 Task: Add the action, sort the list by votes in list in descending order.
Action: Mouse moved to (331, 180)
Screenshot: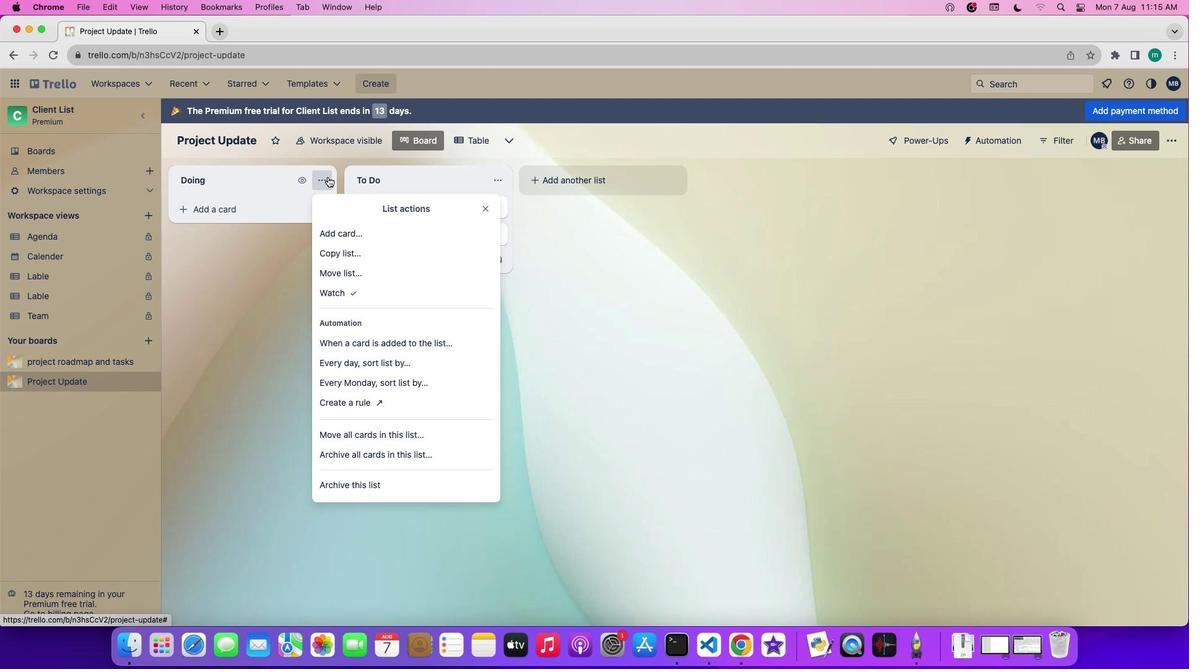 
Action: Mouse pressed left at (331, 180)
Screenshot: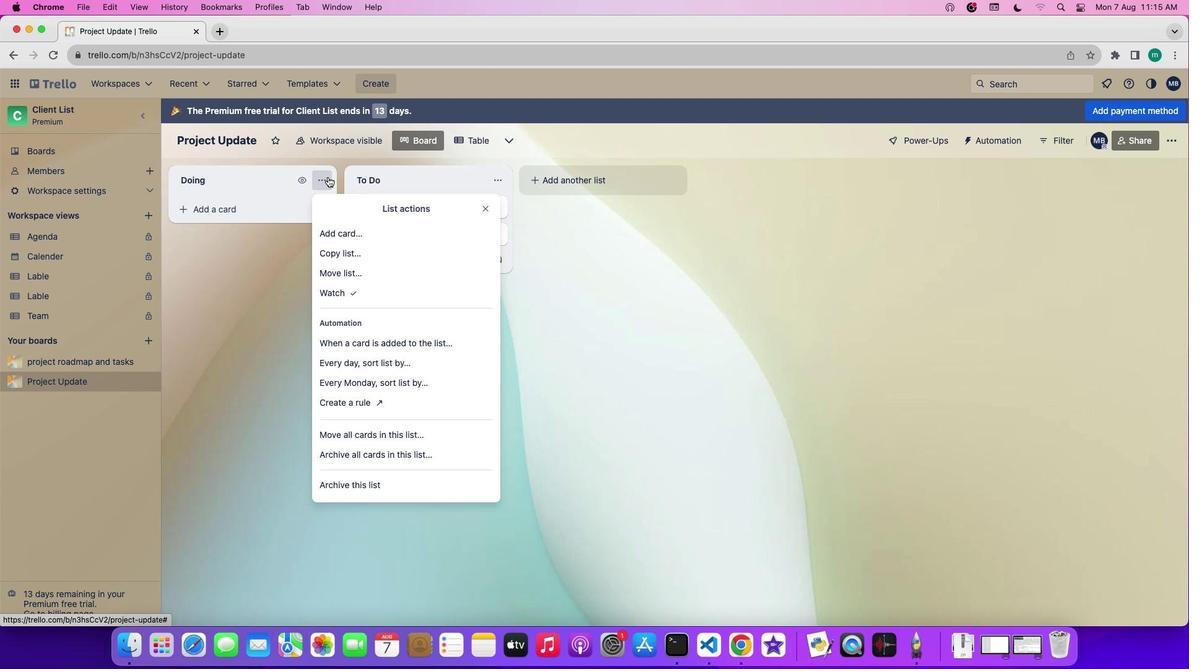 
Action: Mouse moved to (358, 387)
Screenshot: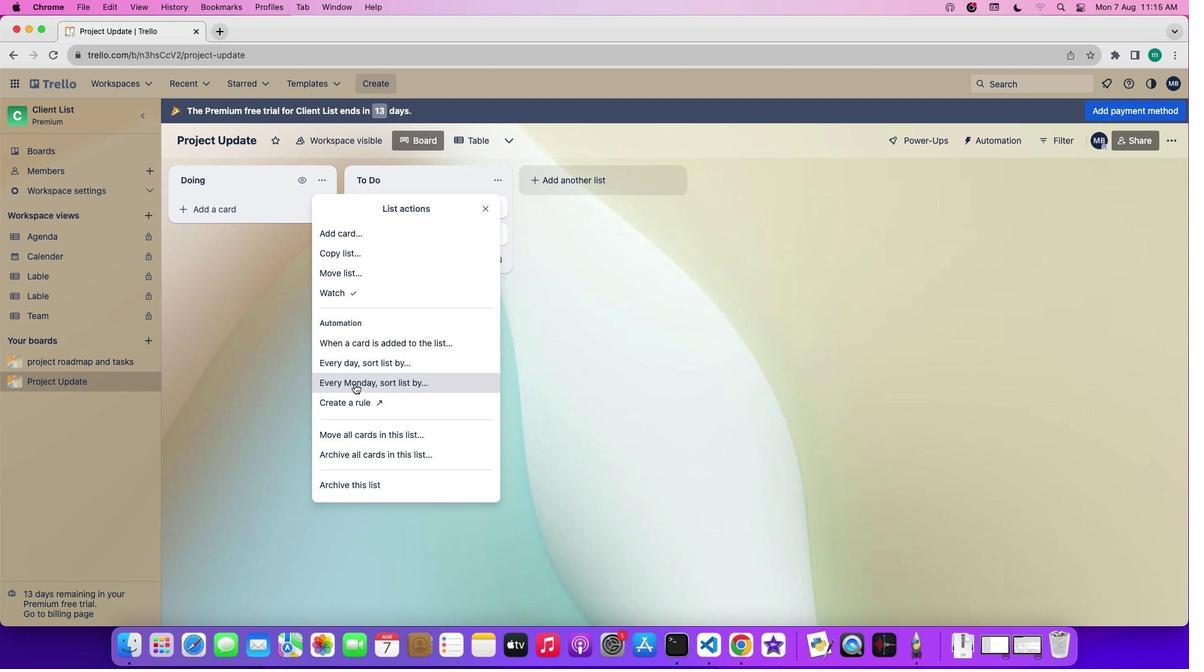 
Action: Mouse pressed left at (358, 387)
Screenshot: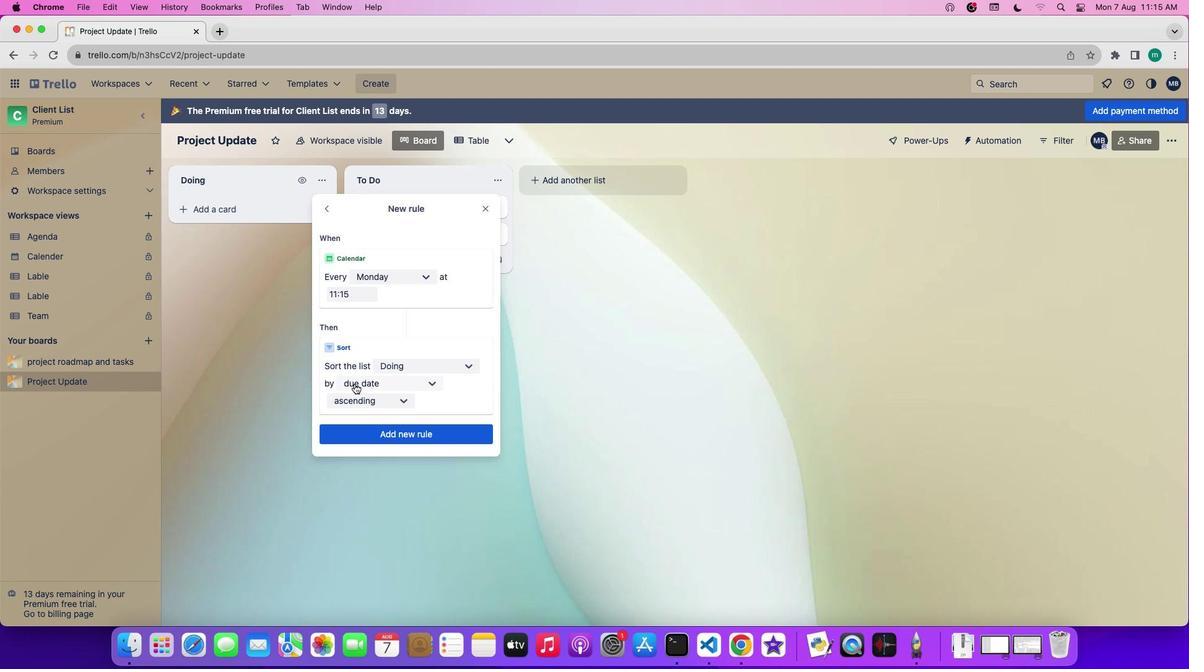 
Action: Mouse moved to (437, 369)
Screenshot: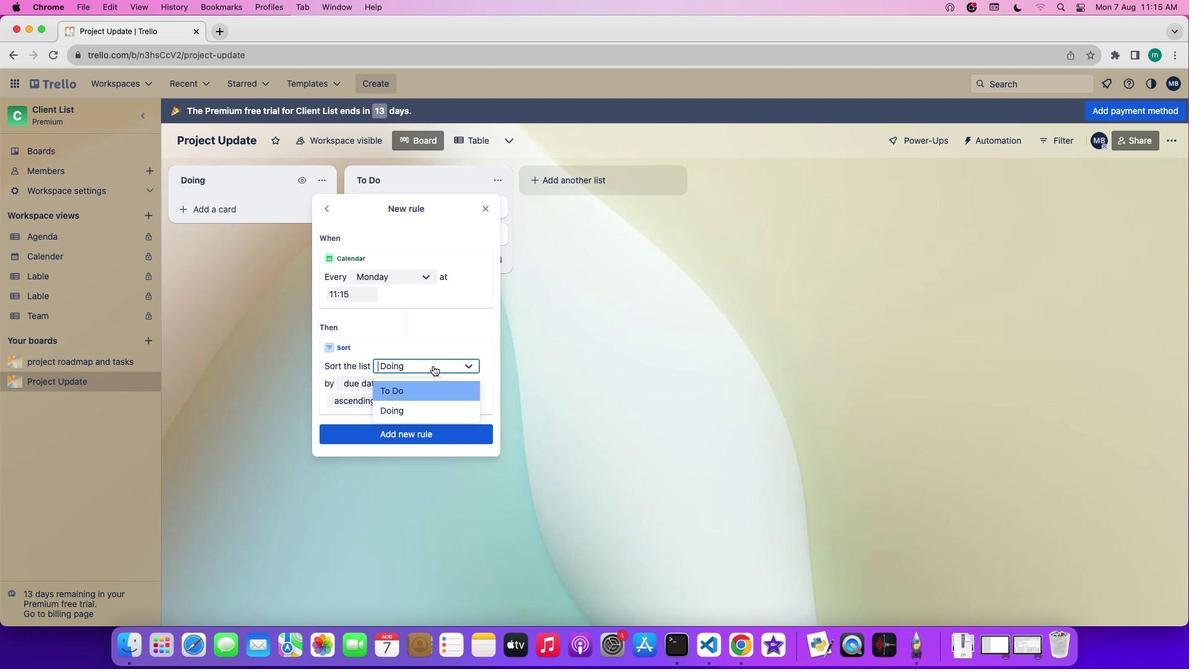 
Action: Mouse pressed left at (437, 369)
Screenshot: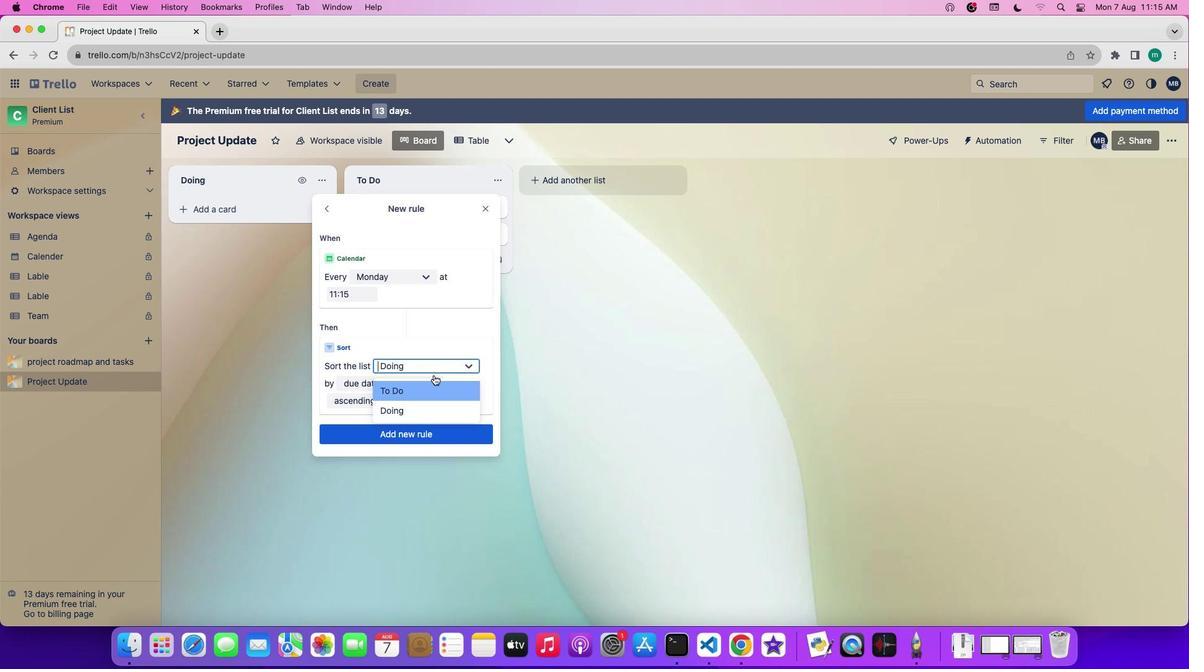 
Action: Mouse moved to (434, 399)
Screenshot: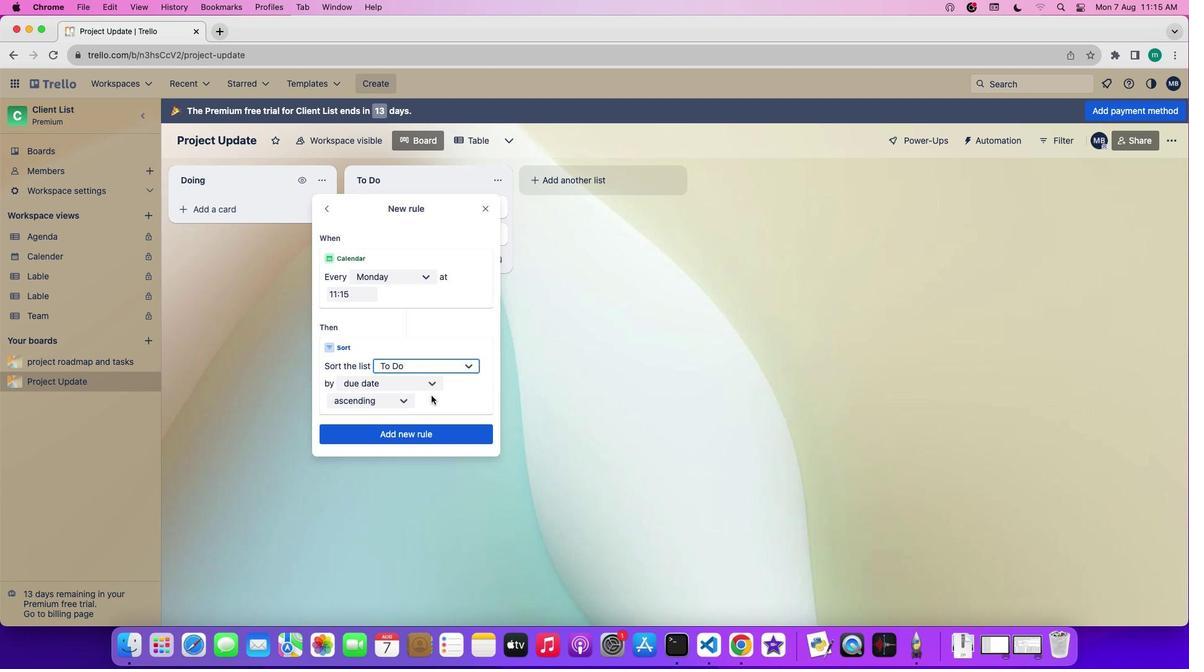 
Action: Mouse pressed left at (434, 399)
Screenshot: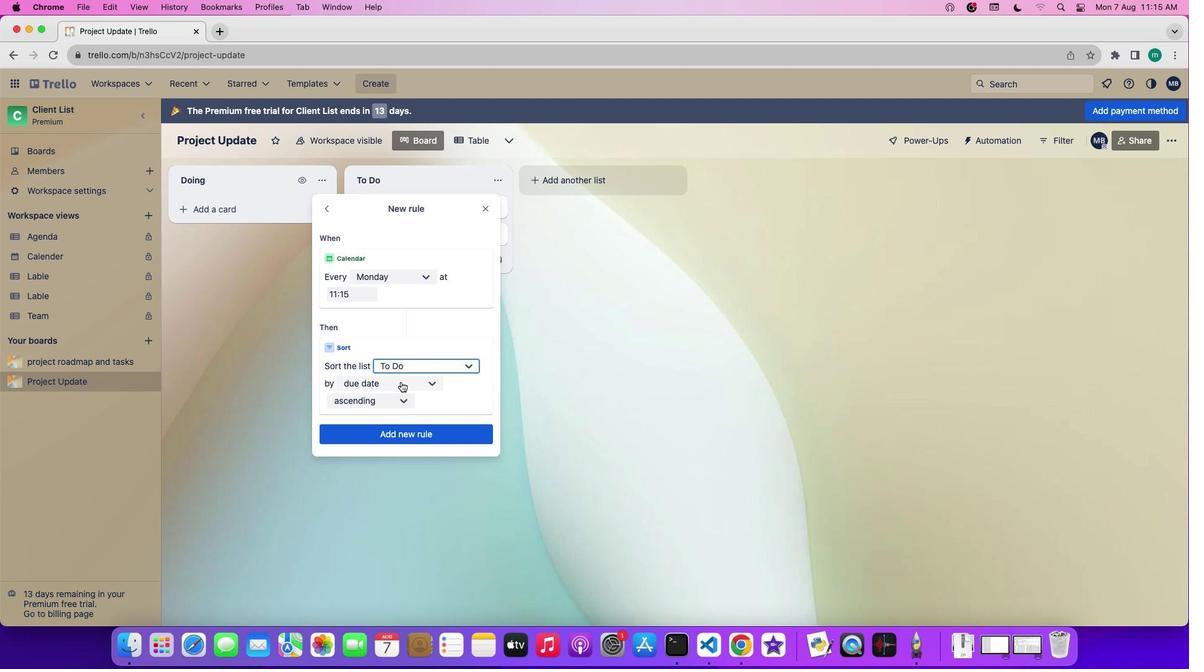 
Action: Mouse moved to (389, 382)
Screenshot: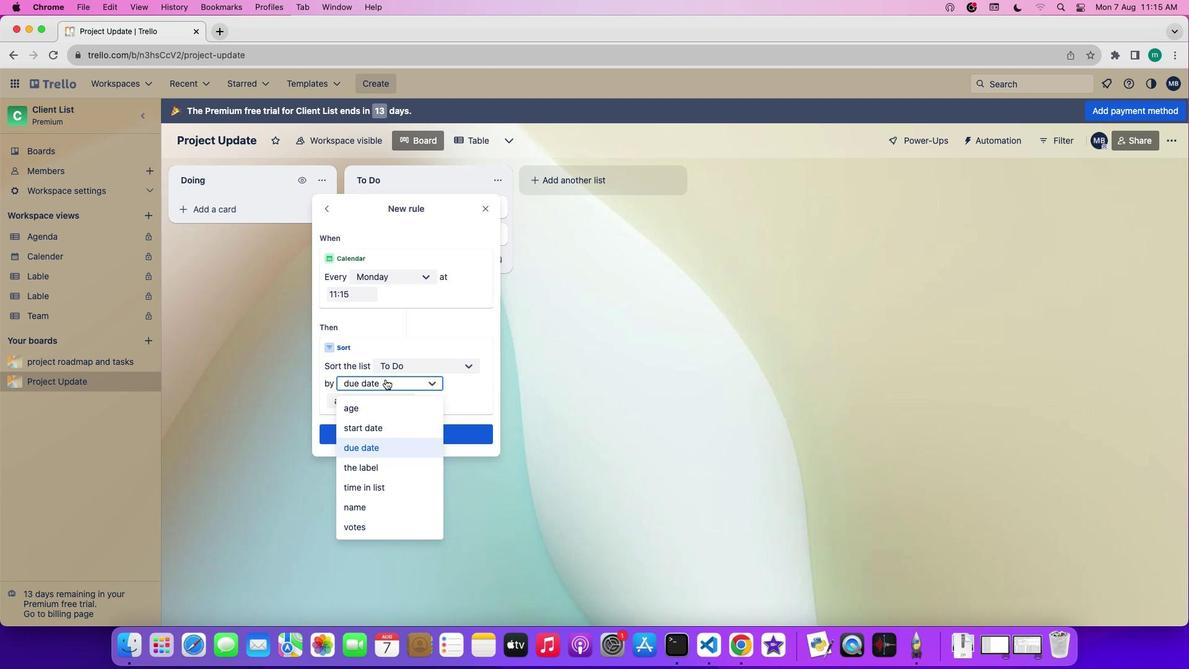 
Action: Mouse pressed left at (389, 382)
Screenshot: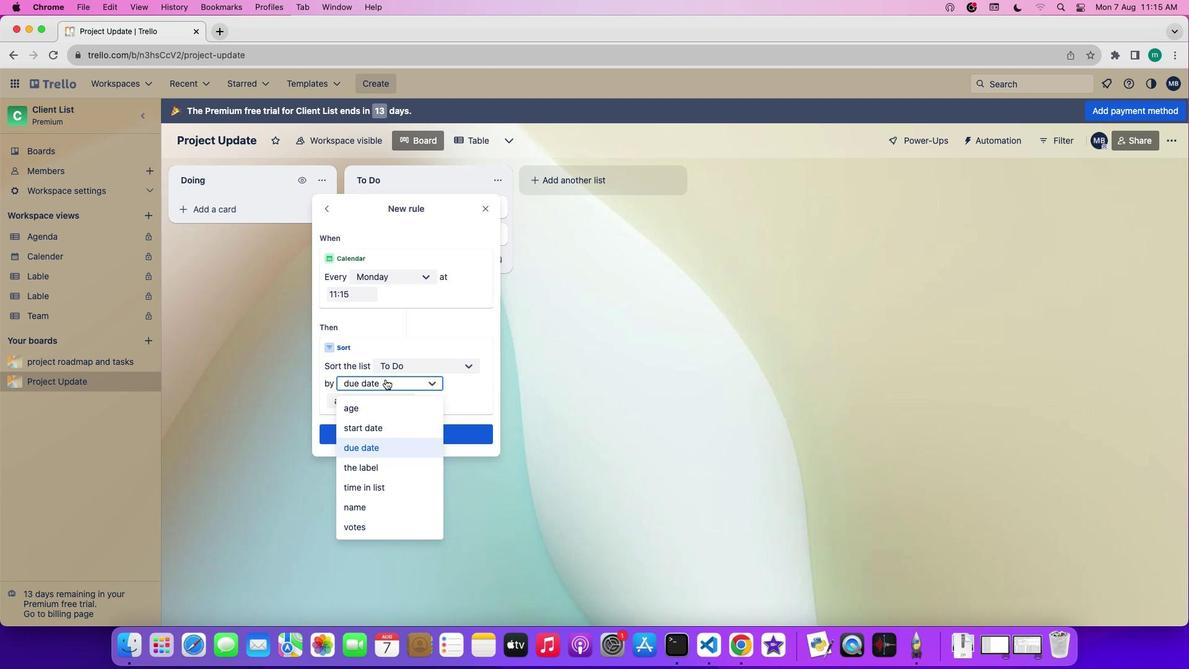 
Action: Mouse moved to (384, 529)
Screenshot: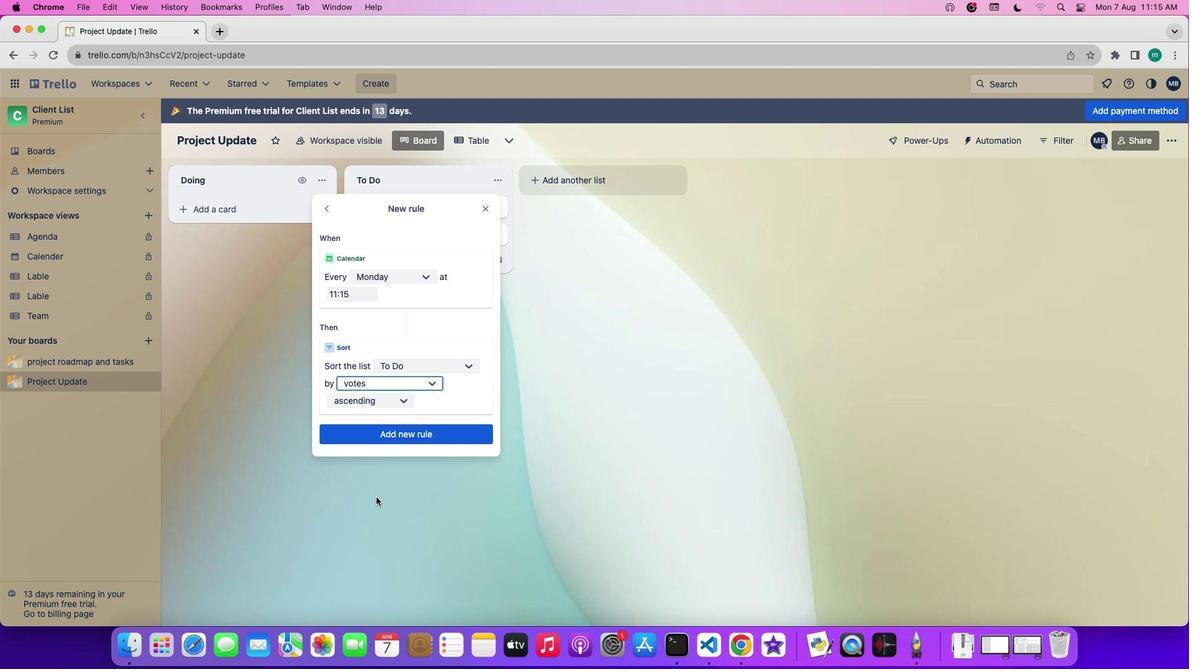 
Action: Mouse pressed left at (384, 529)
Screenshot: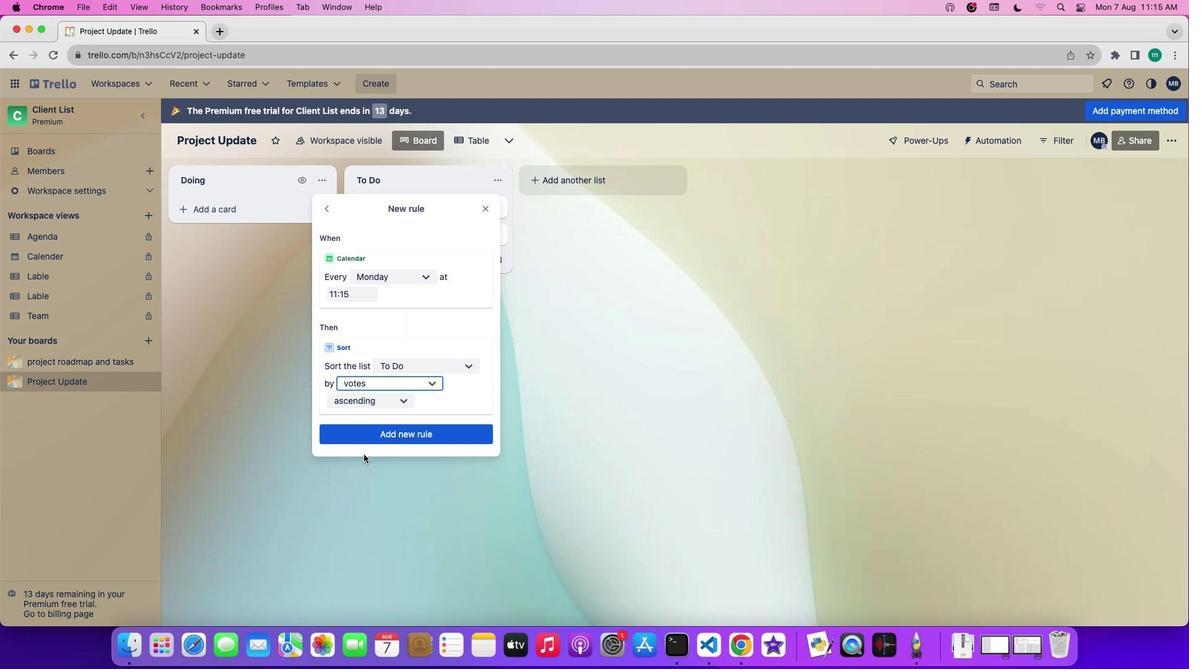 
Action: Mouse moved to (375, 394)
Screenshot: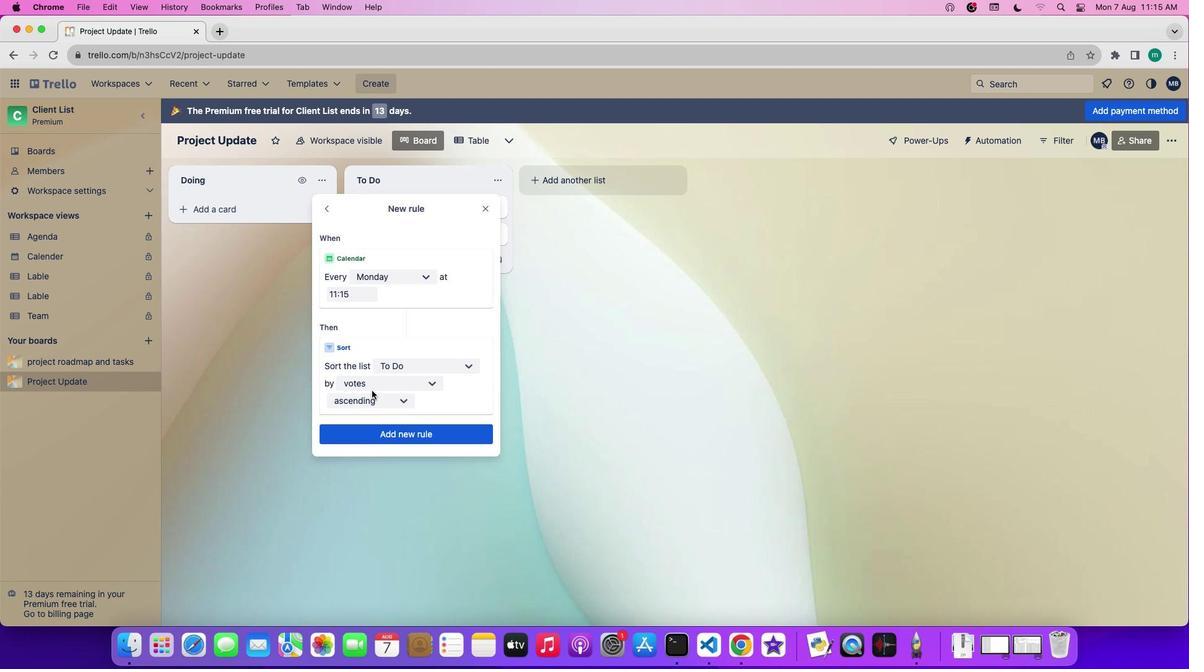 
Action: Mouse pressed left at (375, 394)
Screenshot: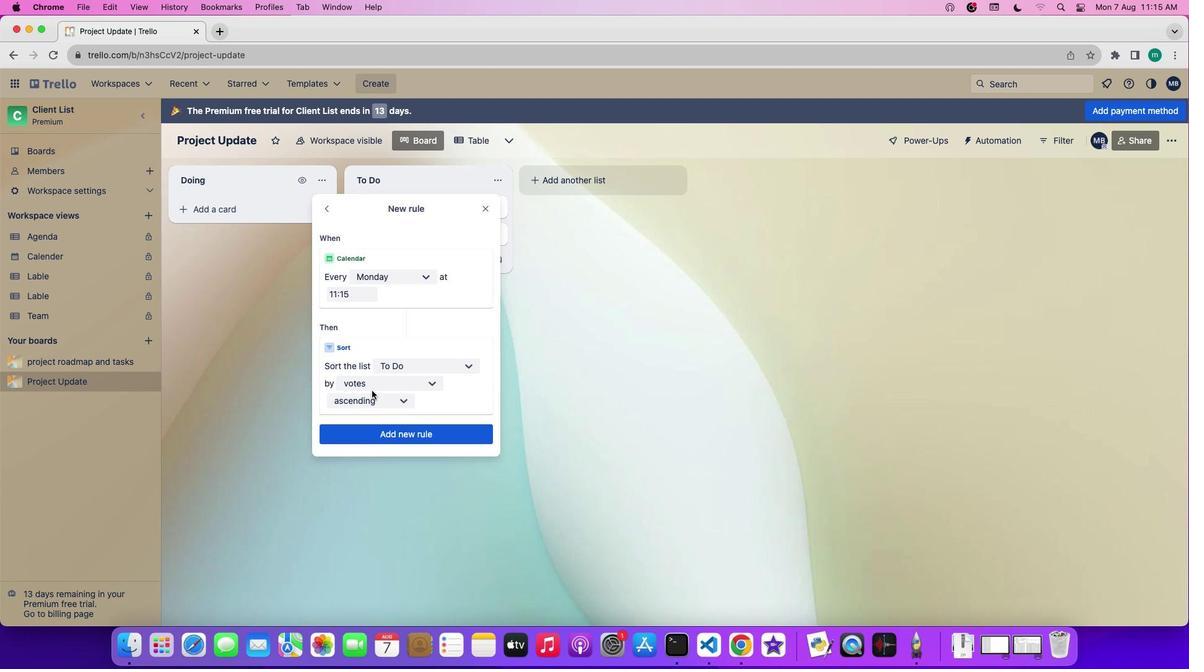 
Action: Mouse moved to (375, 400)
Screenshot: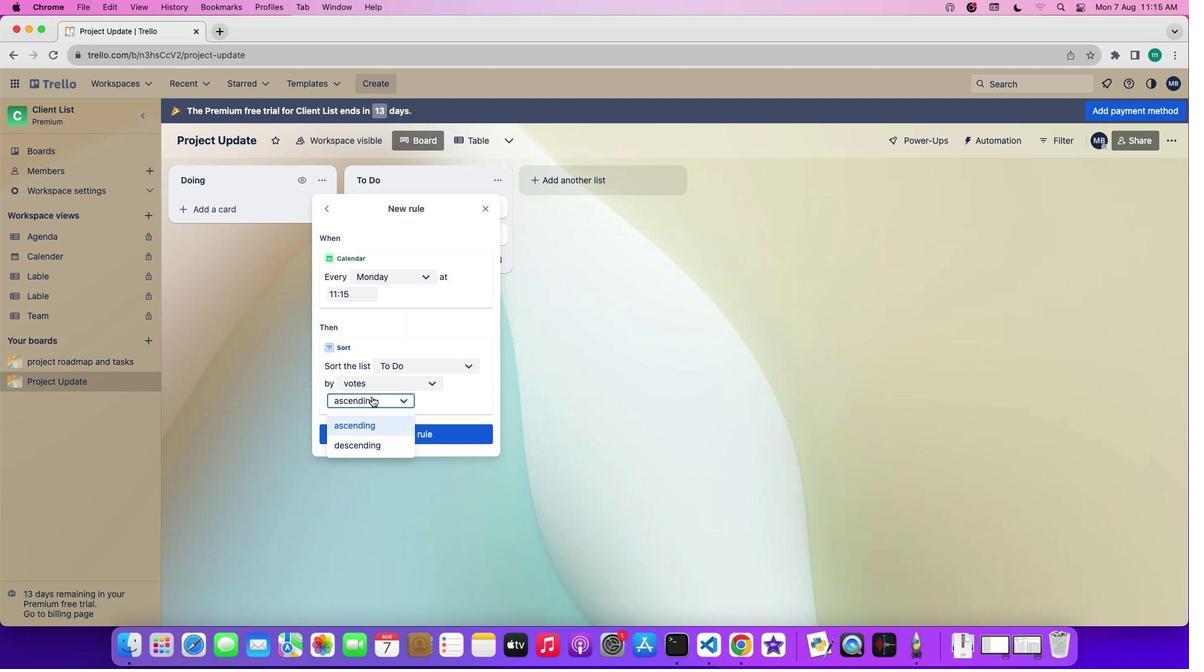 
Action: Mouse pressed left at (375, 400)
Screenshot: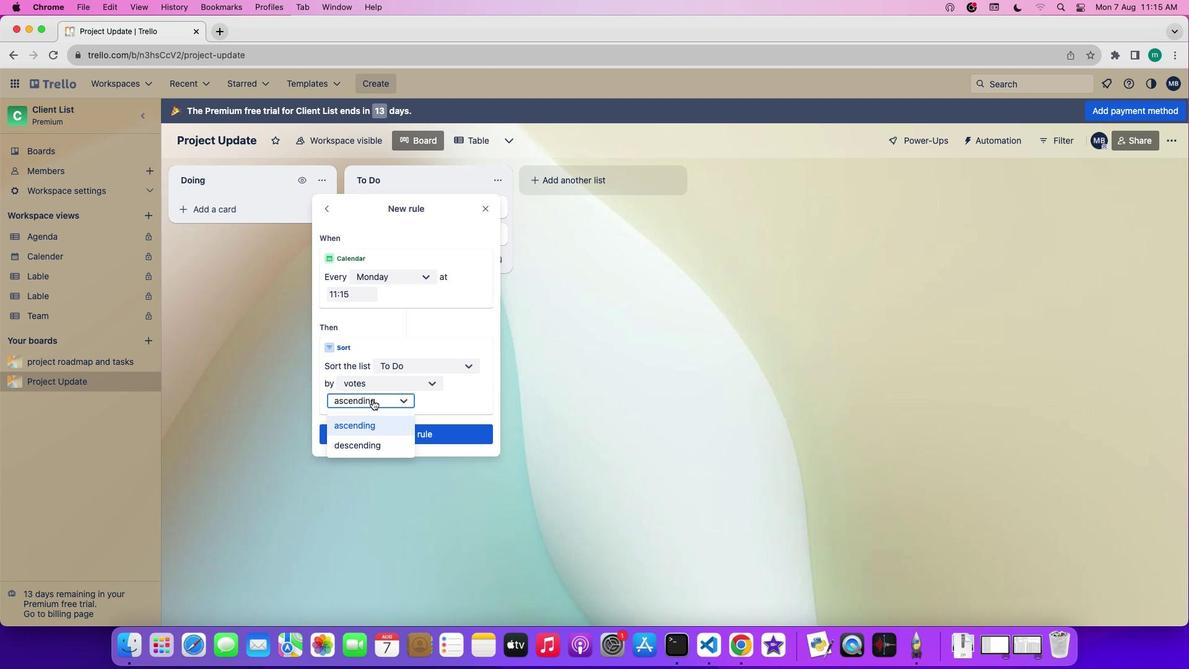 
Action: Mouse moved to (377, 454)
Screenshot: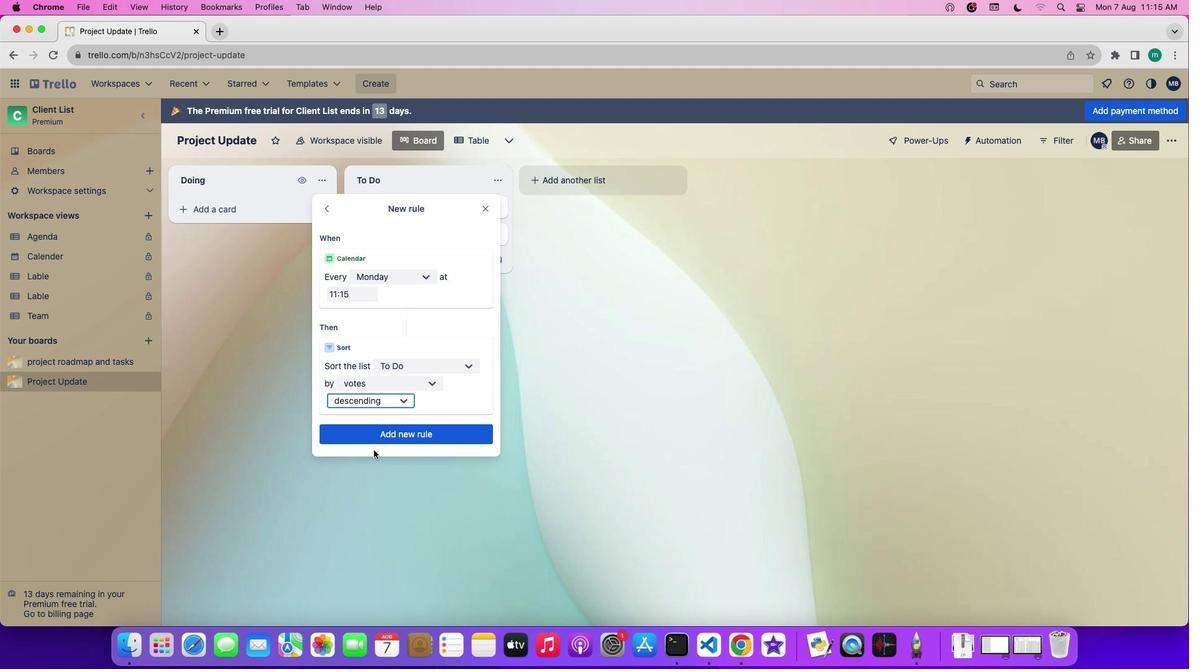 
Action: Mouse pressed left at (377, 454)
Screenshot: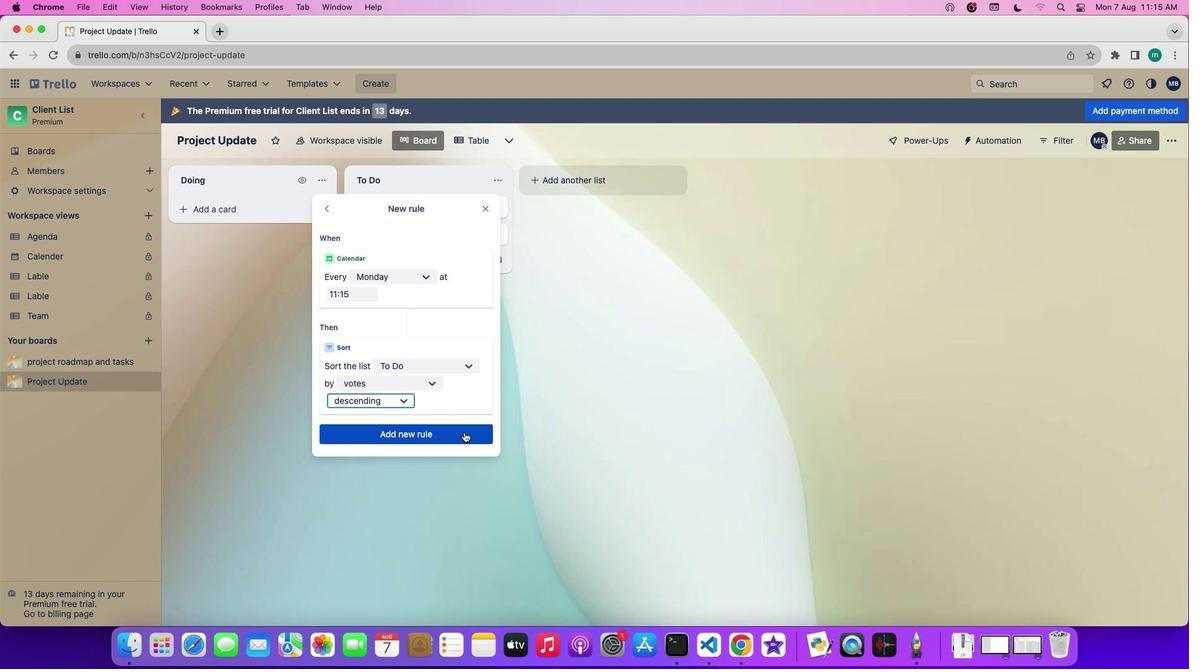 
Action: Mouse moved to (476, 434)
Screenshot: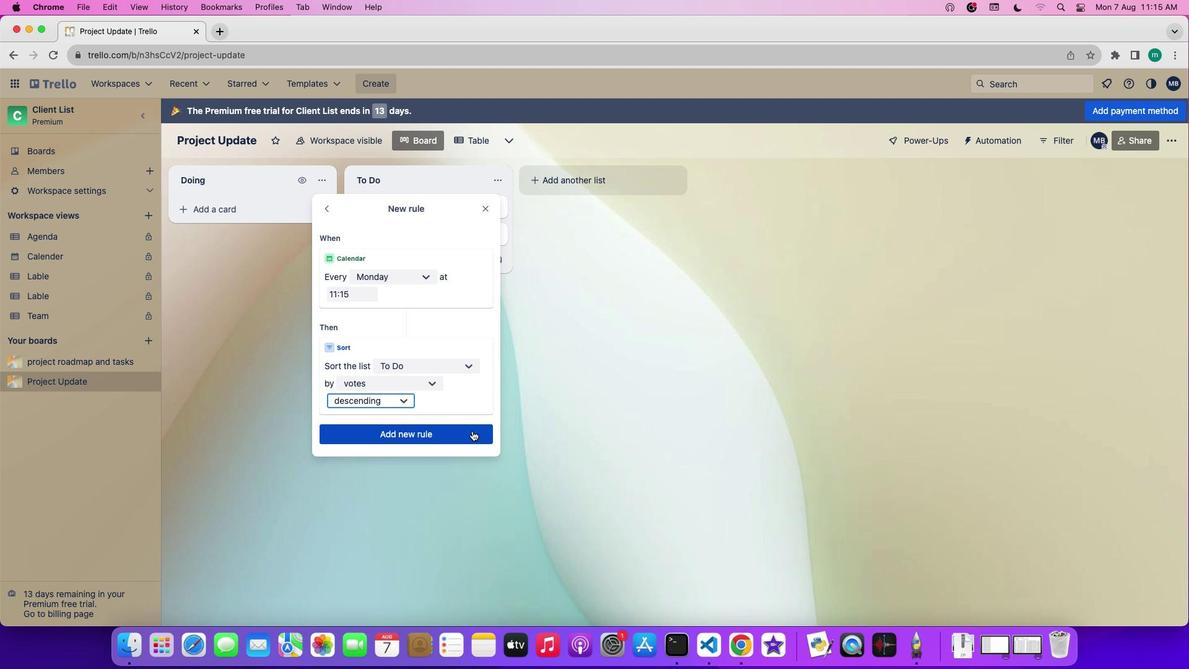 
